 Task: Sort the products in the category "Pizza" by best match.
Action: Mouse moved to (798, 297)
Screenshot: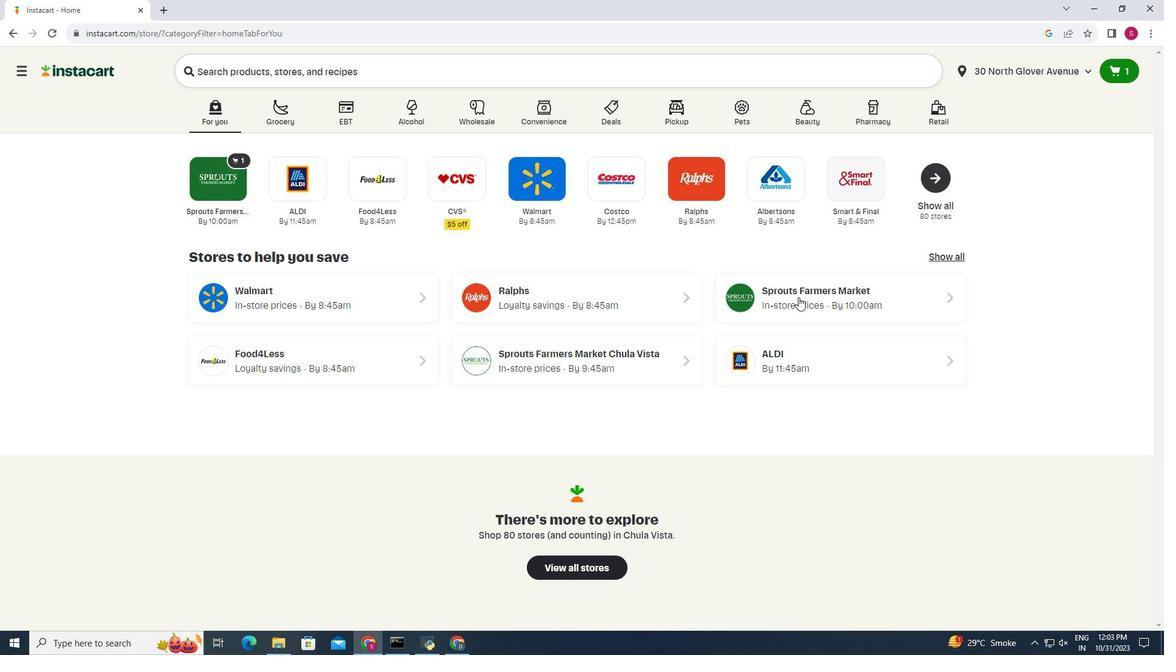 
Action: Mouse pressed left at (798, 297)
Screenshot: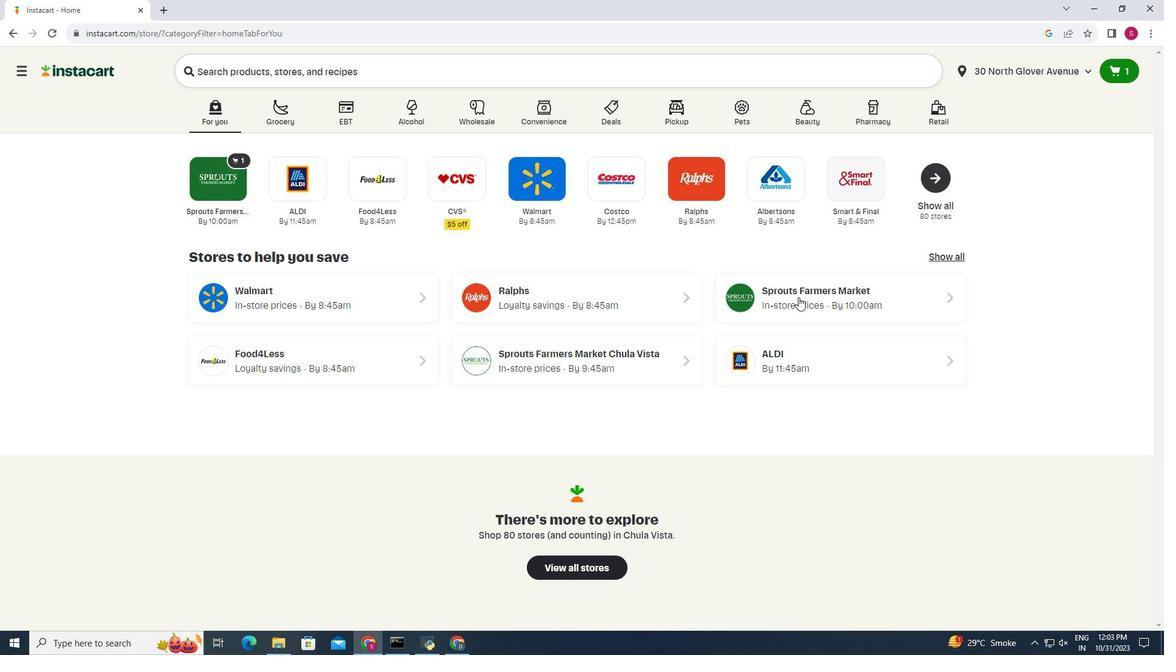 
Action: Mouse moved to (48, 551)
Screenshot: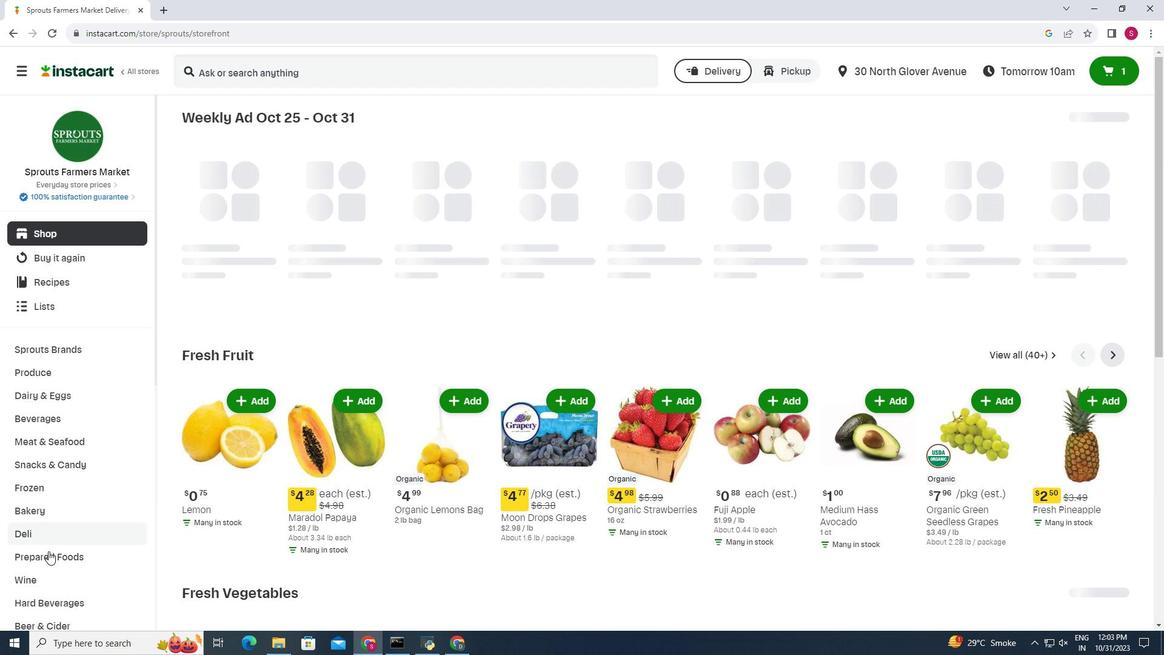
Action: Mouse pressed left at (48, 551)
Screenshot: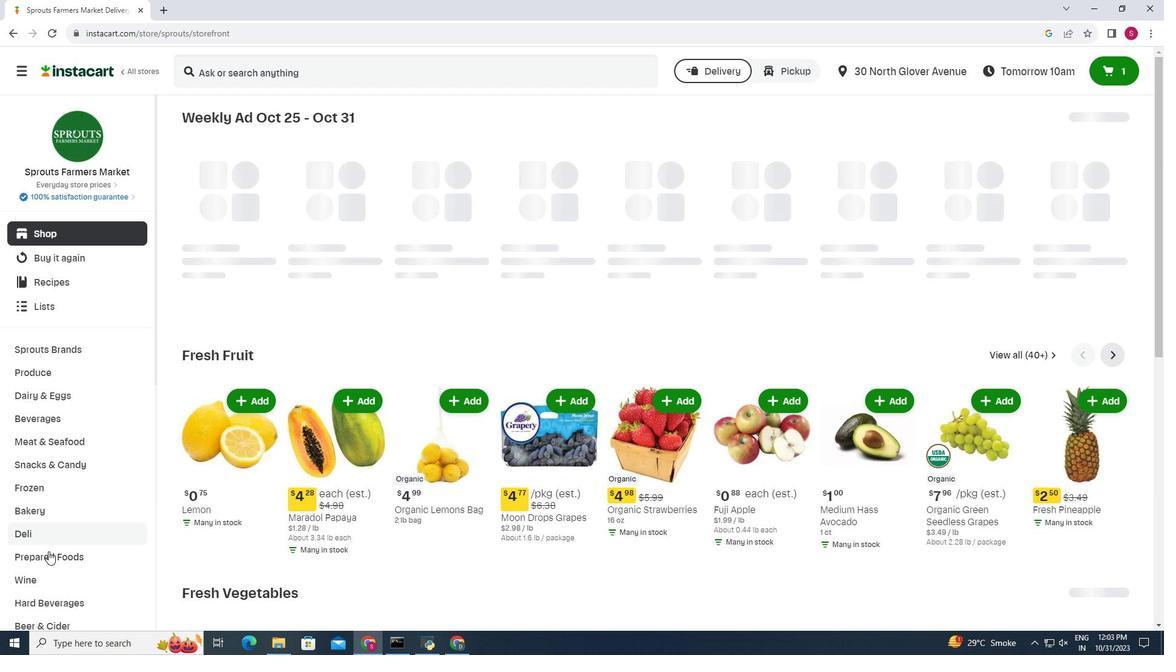 
Action: Mouse moved to (418, 149)
Screenshot: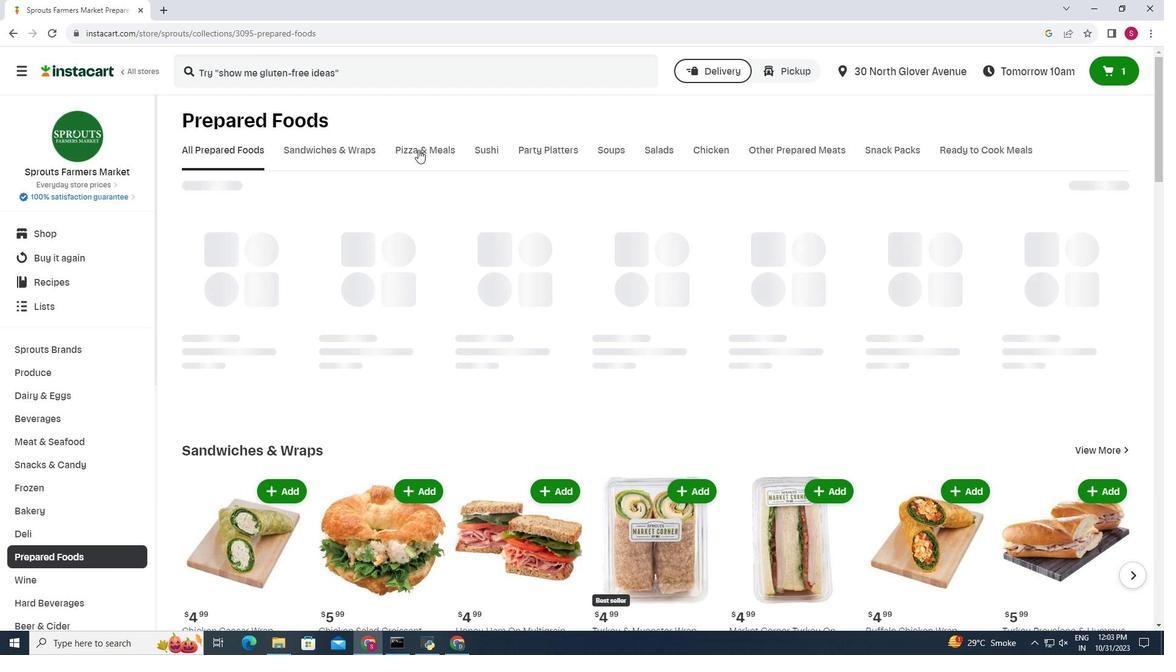 
Action: Mouse pressed left at (418, 149)
Screenshot: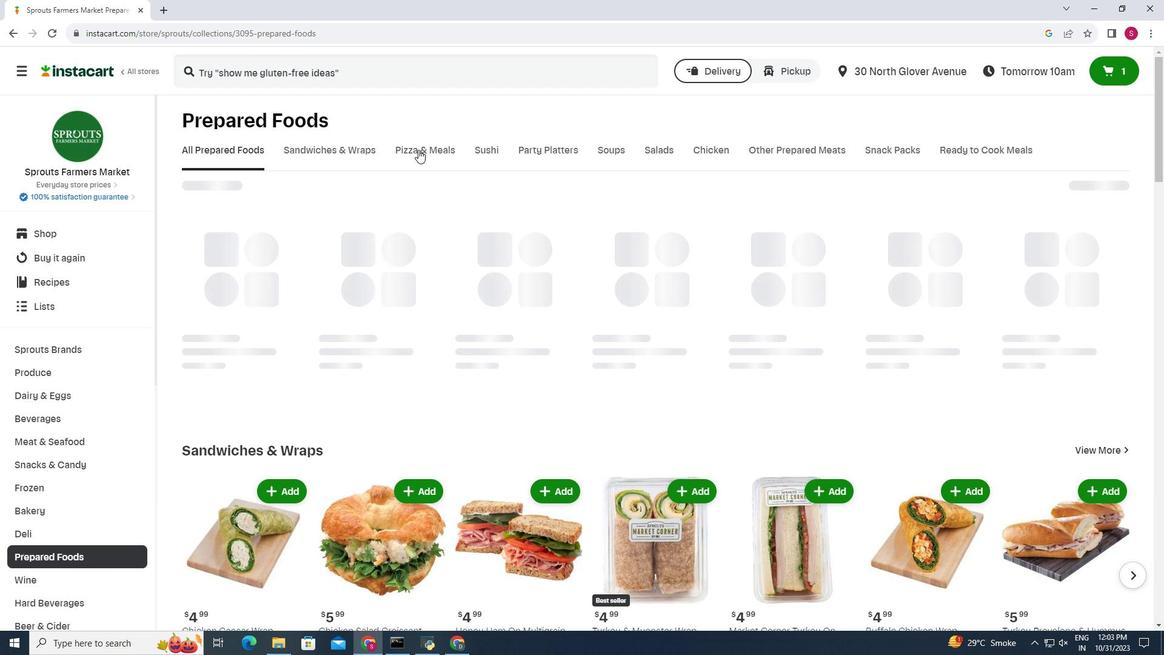 
Action: Mouse moved to (275, 197)
Screenshot: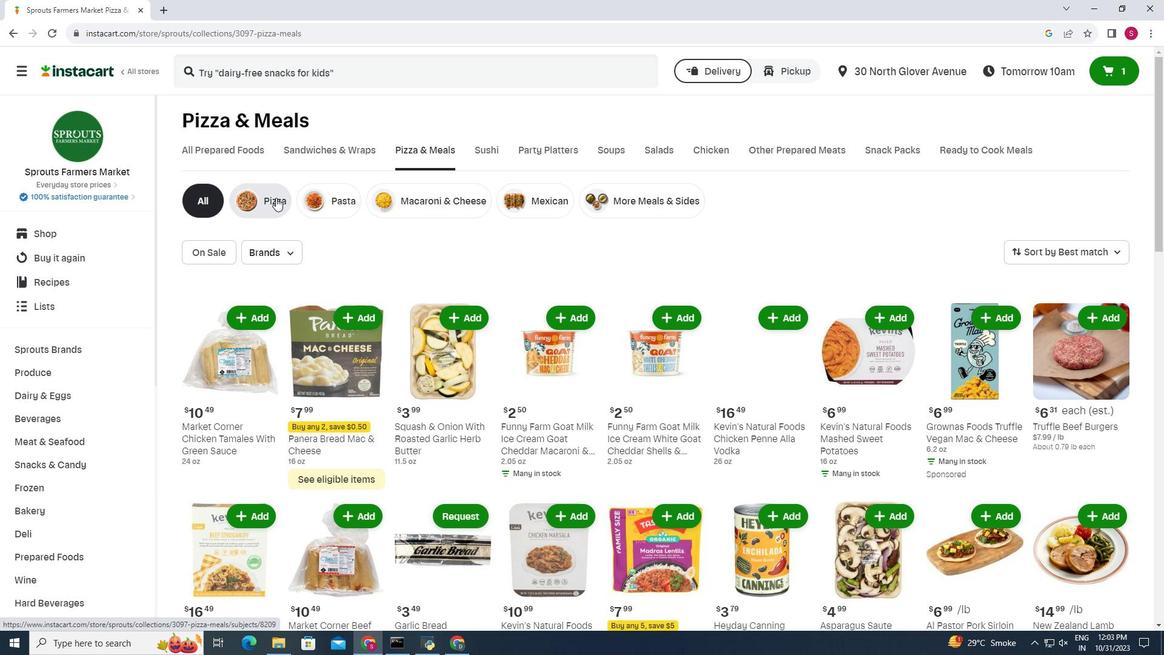 
Action: Mouse pressed left at (275, 197)
Screenshot: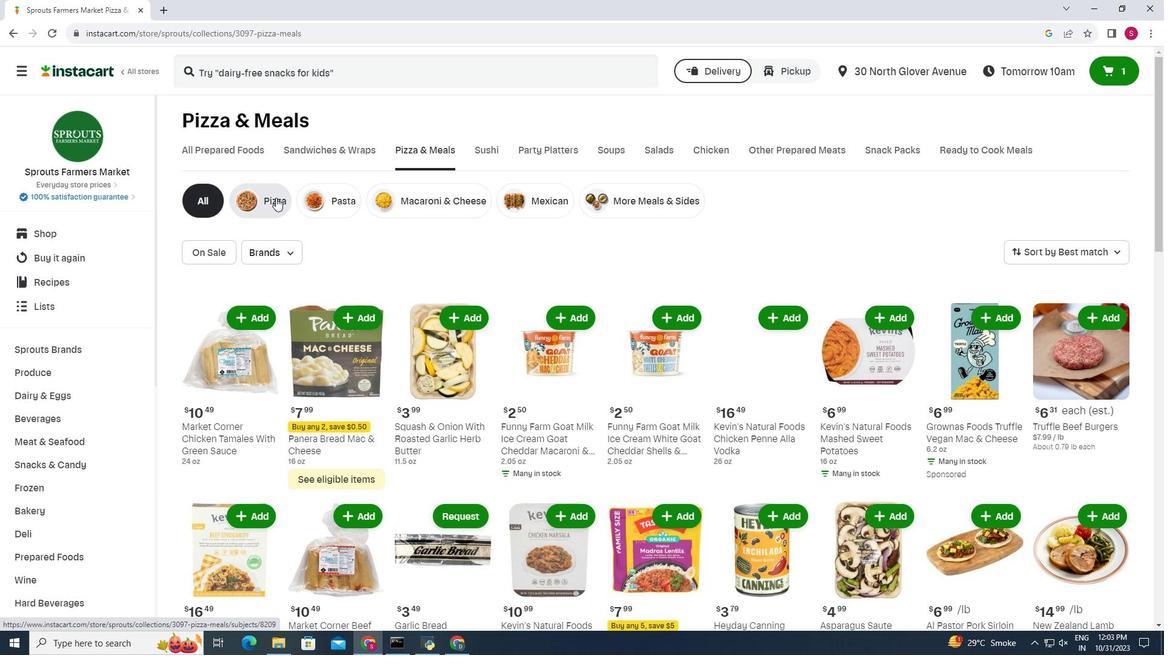 
Action: Mouse moved to (227, 256)
Screenshot: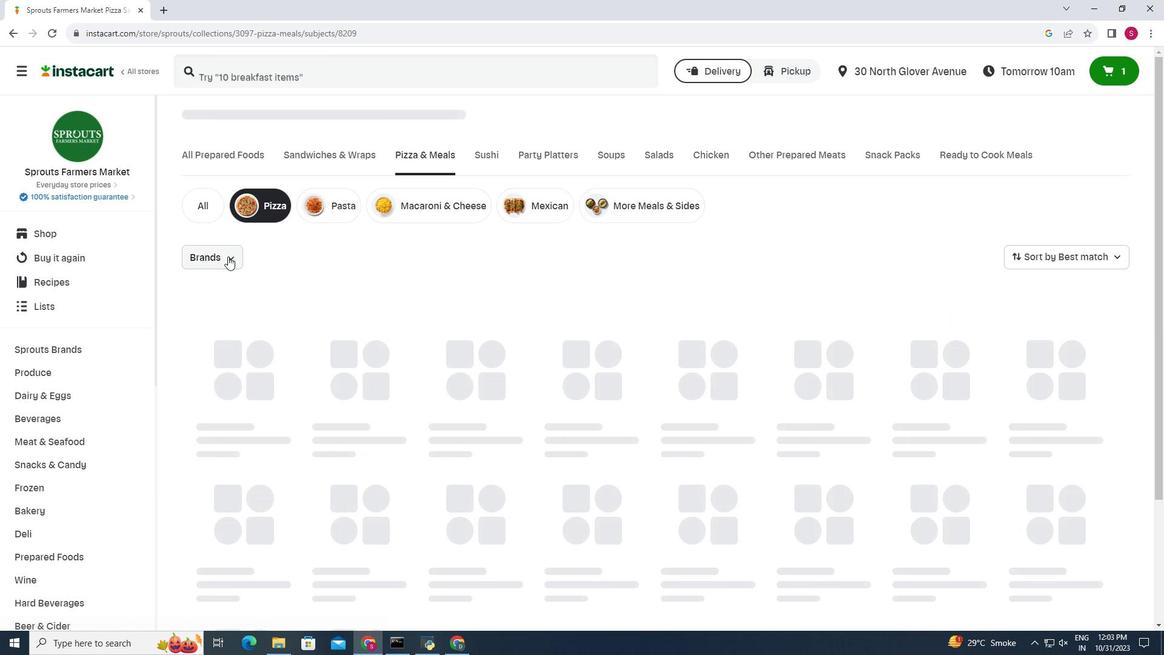 
Action: Mouse pressed left at (227, 256)
Screenshot: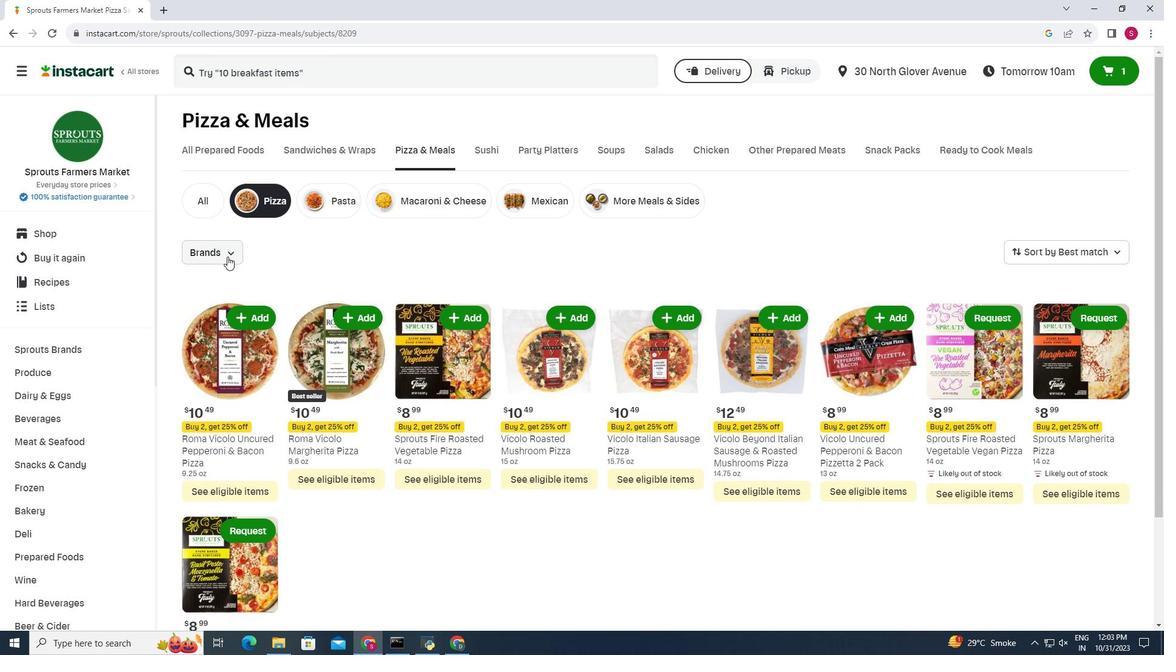
Action: Mouse moved to (292, 248)
Screenshot: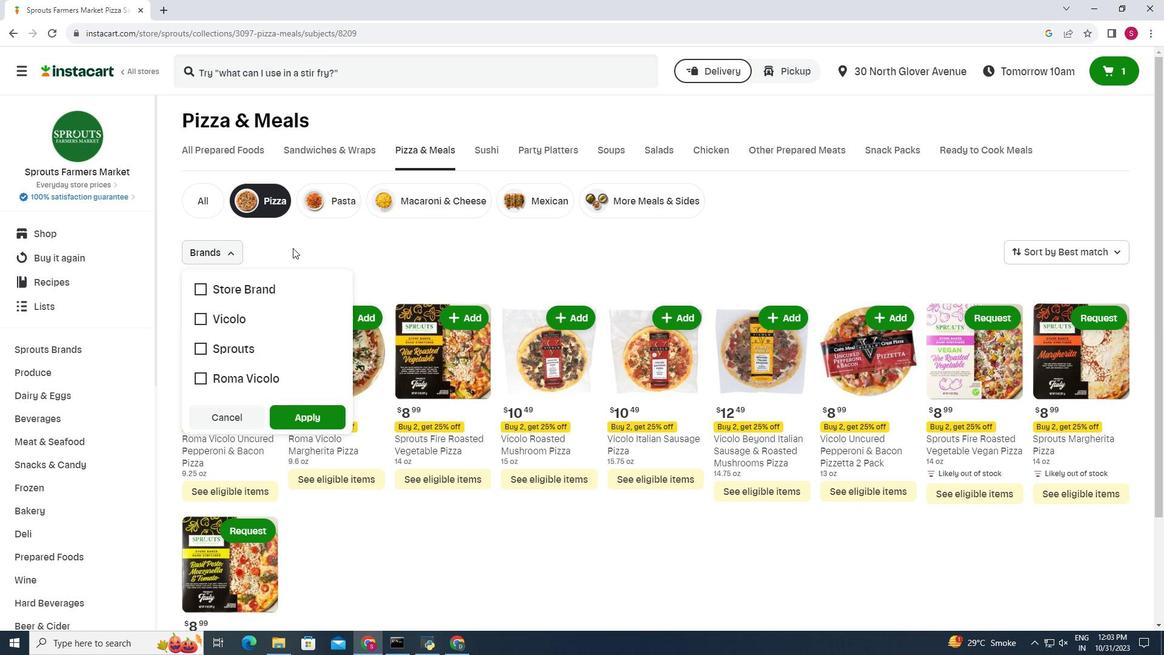 
Action: Mouse pressed left at (292, 248)
Screenshot: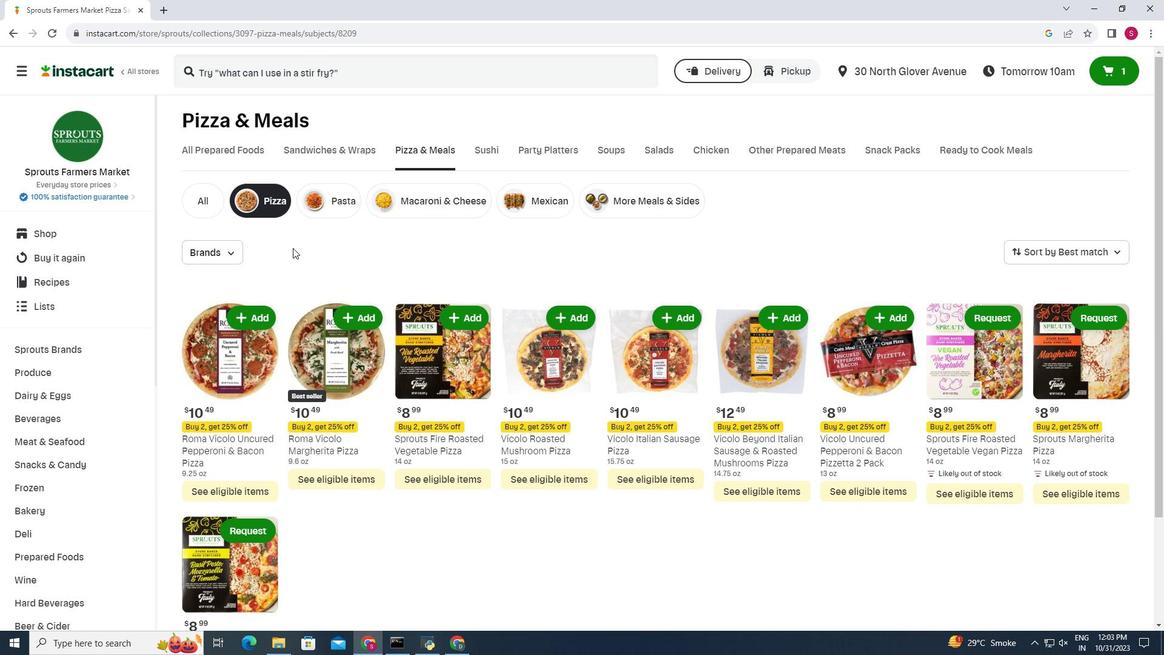 
Action: Mouse moved to (1126, 256)
Screenshot: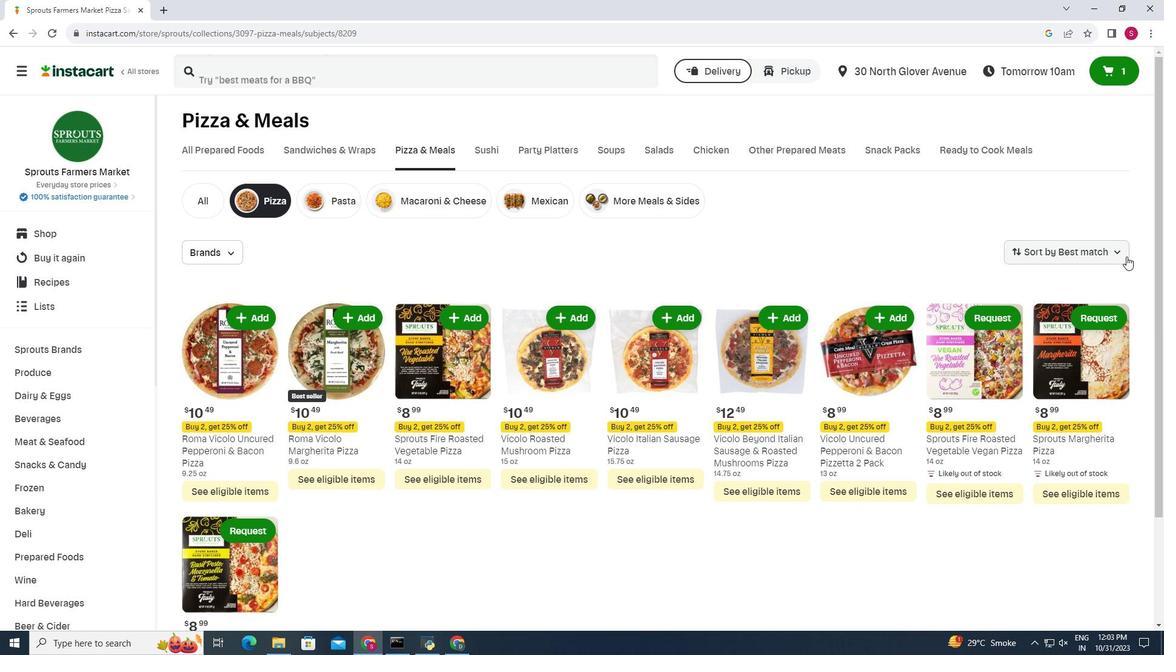
Action: Mouse pressed left at (1126, 256)
Screenshot: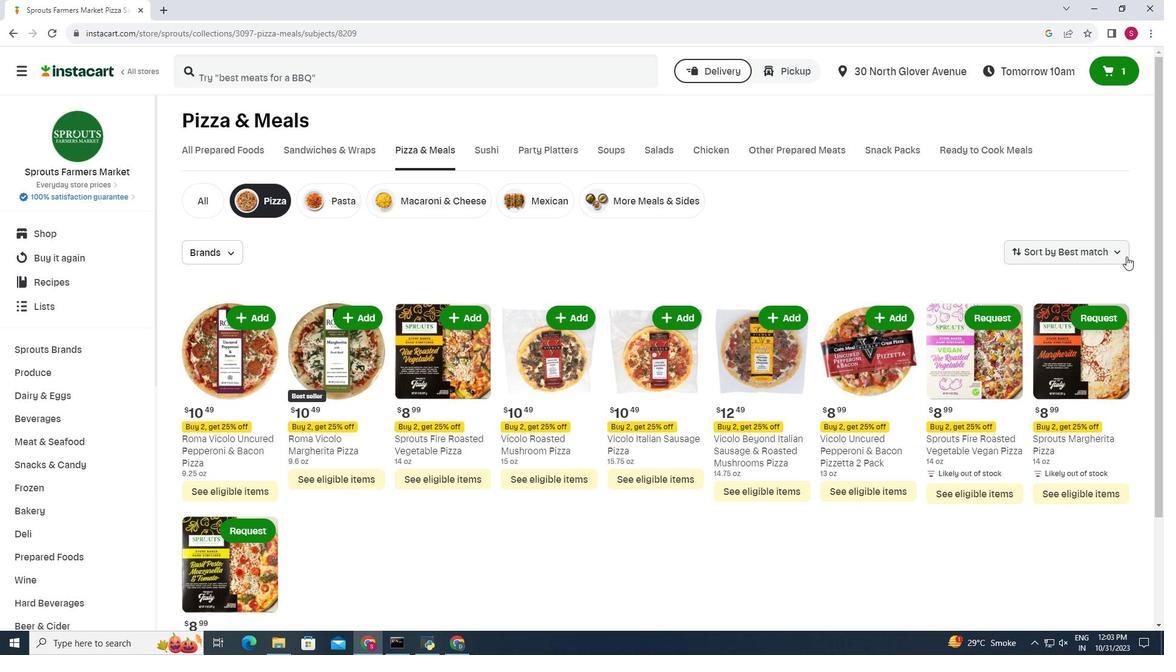 
Action: Mouse moved to (1080, 282)
Screenshot: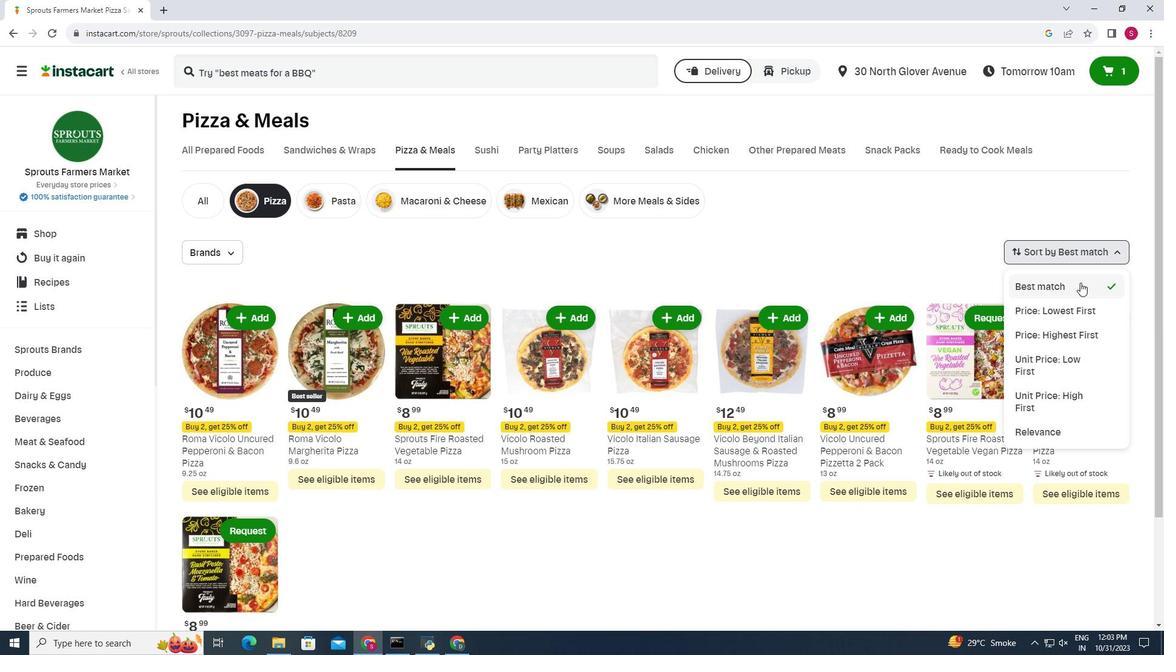 
Action: Mouse pressed left at (1080, 282)
Screenshot: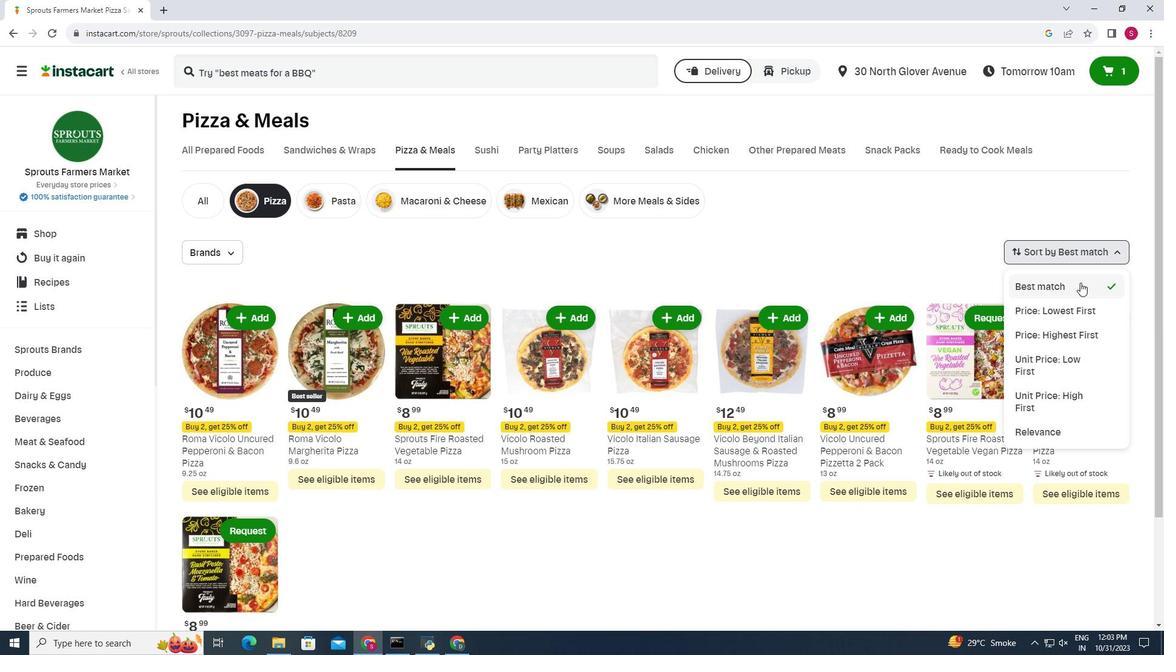 
Action: Mouse moved to (837, 270)
Screenshot: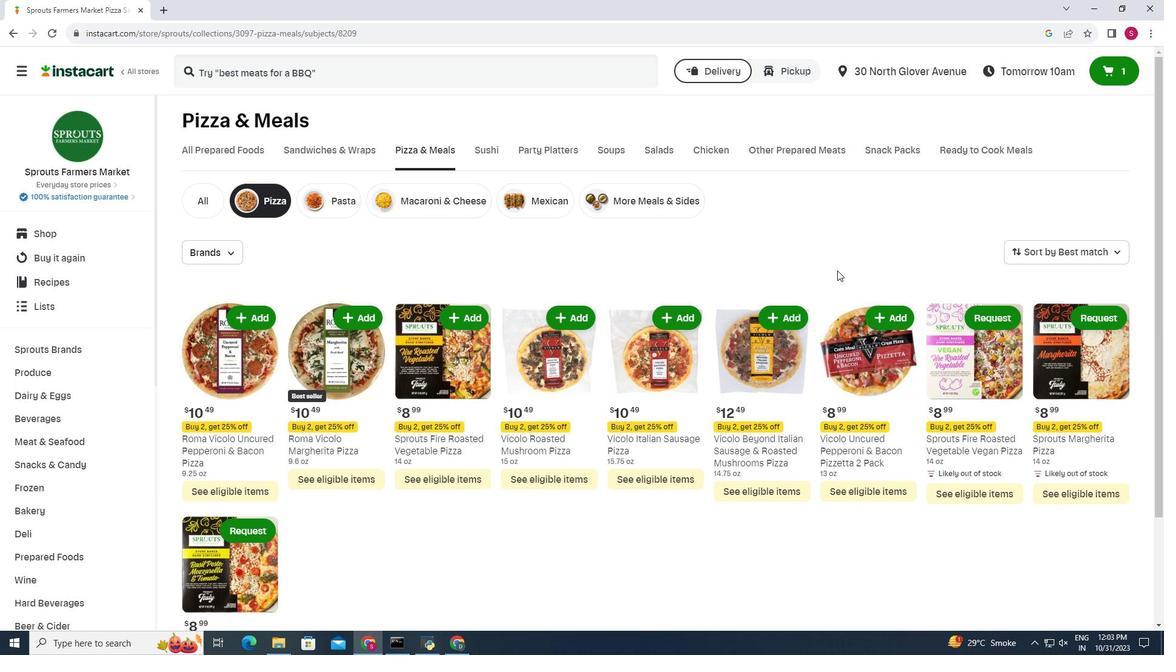 
